 Task: Select the criteria, "is equal to".
Action: Mouse moved to (186, 84)
Screenshot: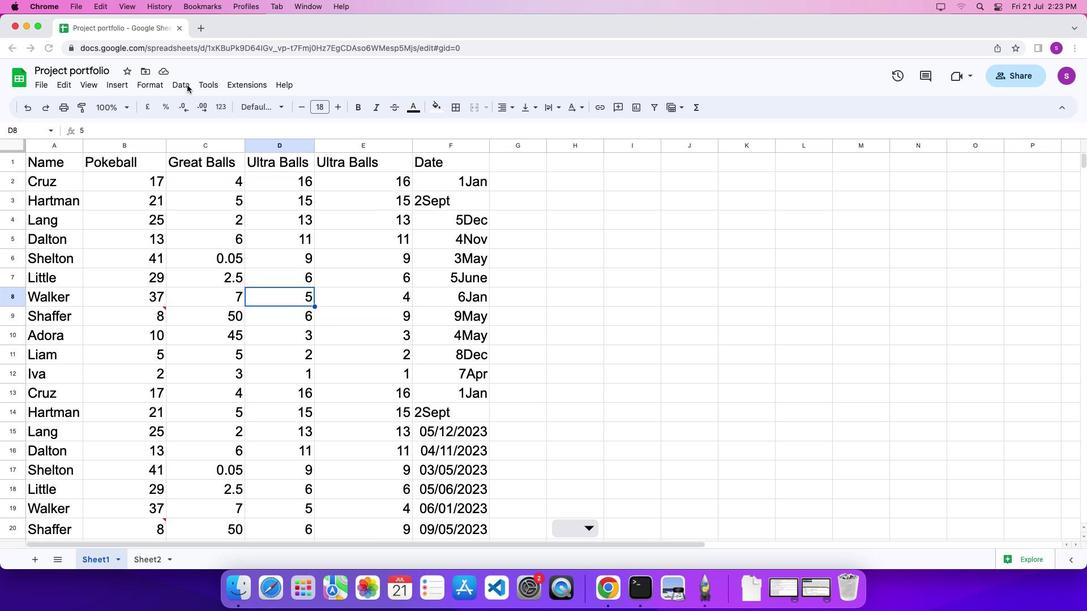 
Action: Mouse pressed left at (186, 84)
Screenshot: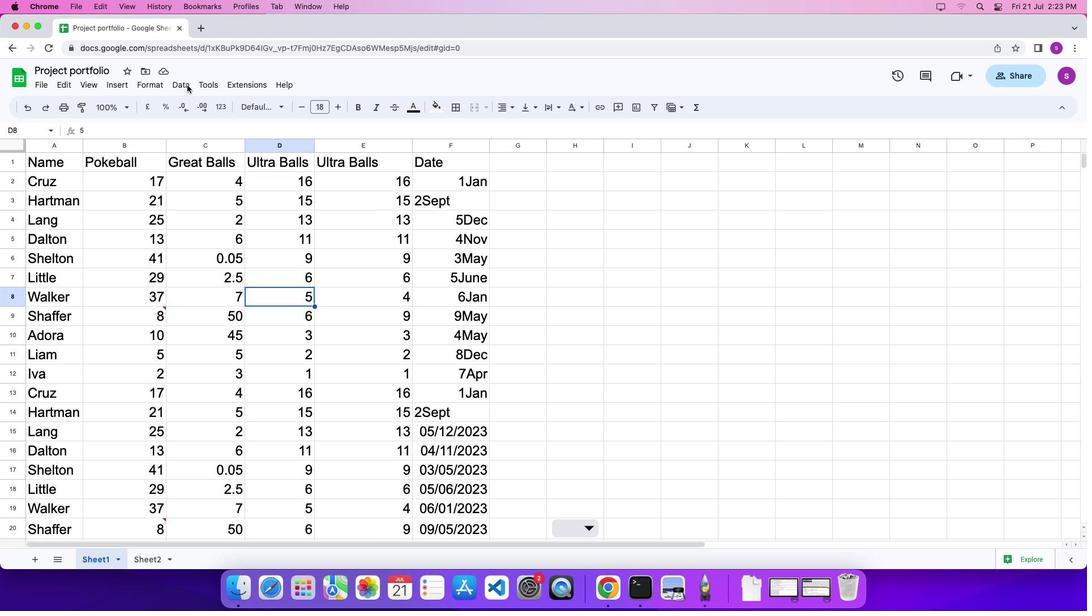 
Action: Mouse moved to (186, 84)
Screenshot: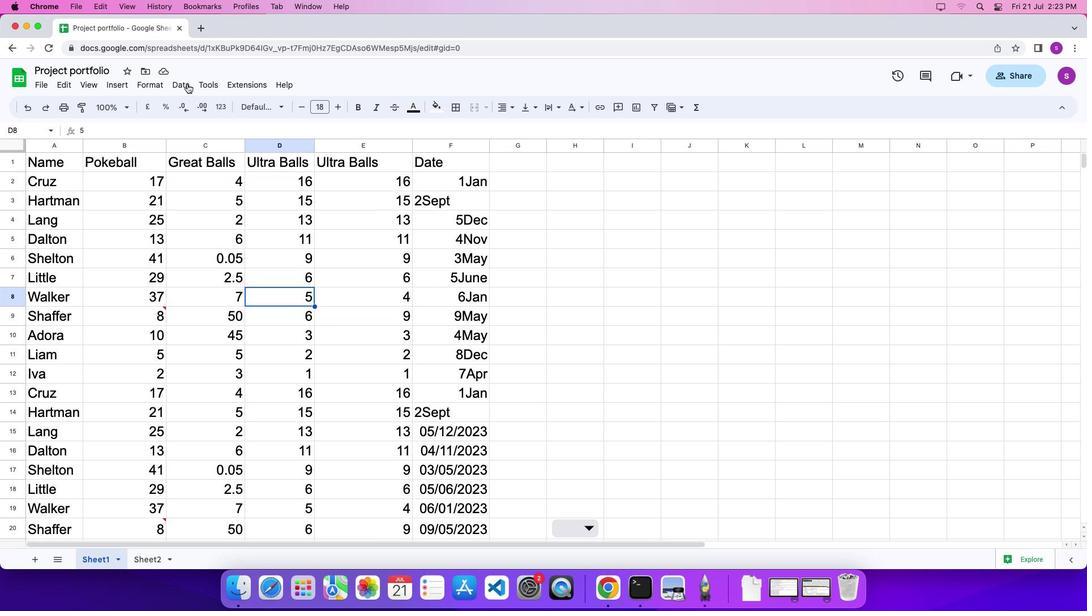 
Action: Mouse pressed left at (186, 84)
Screenshot: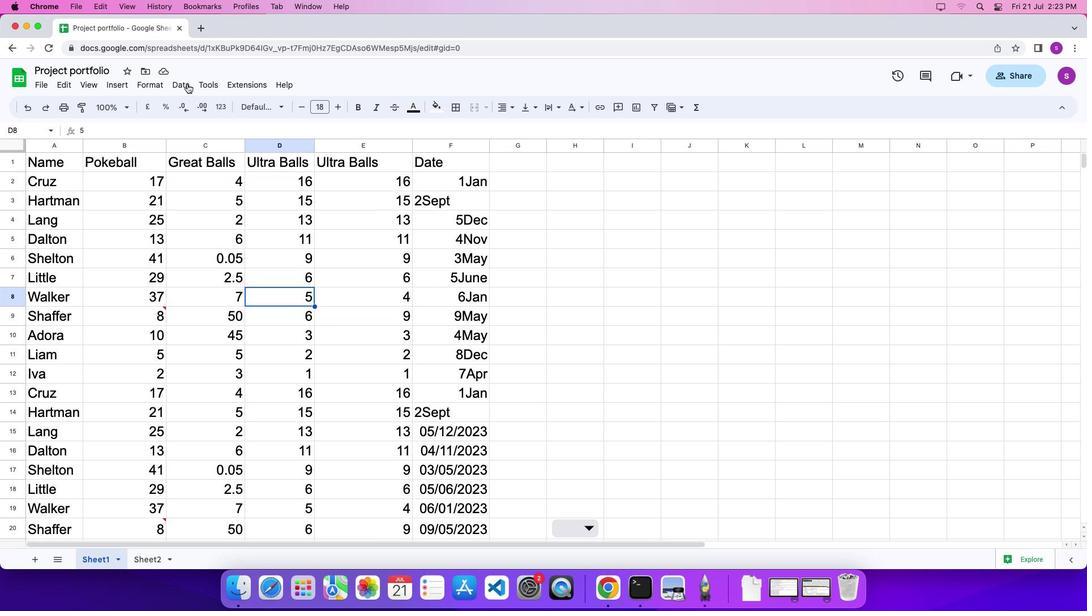 
Action: Mouse moved to (208, 319)
Screenshot: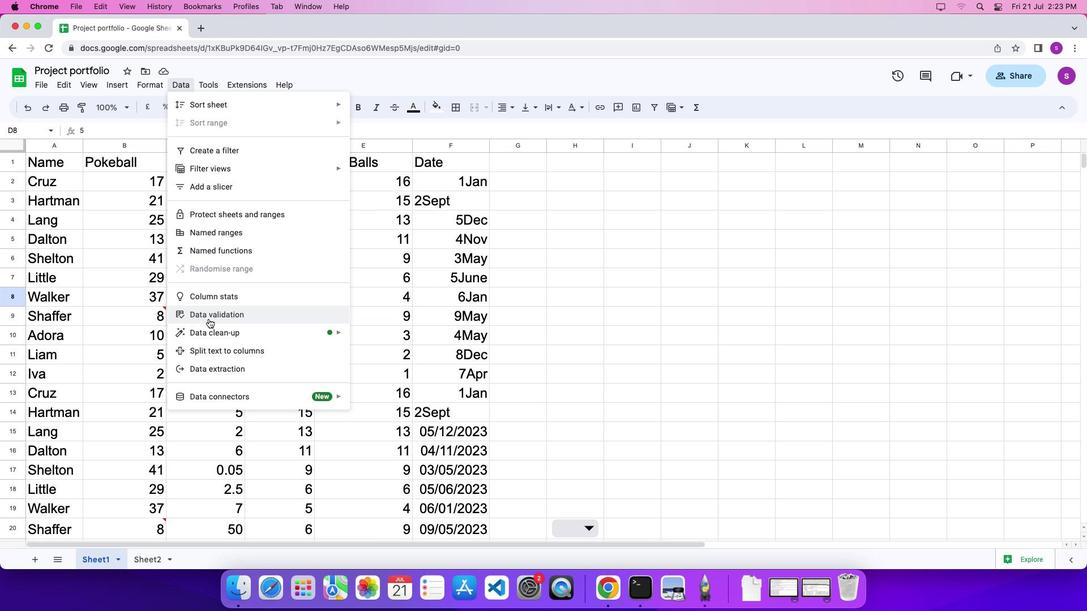 
Action: Mouse pressed left at (208, 319)
Screenshot: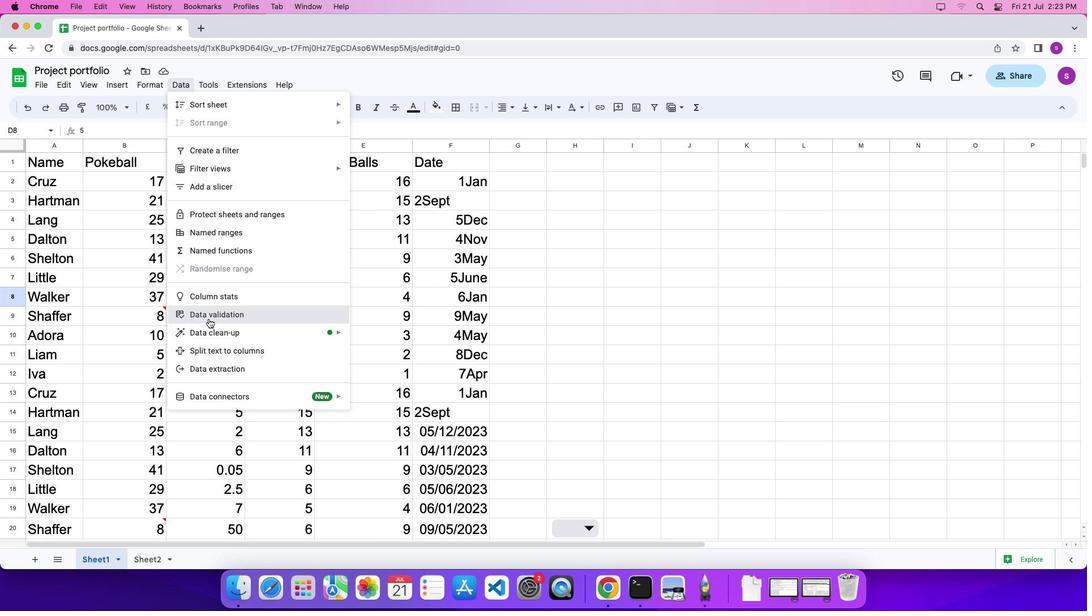 
Action: Mouse moved to (1031, 229)
Screenshot: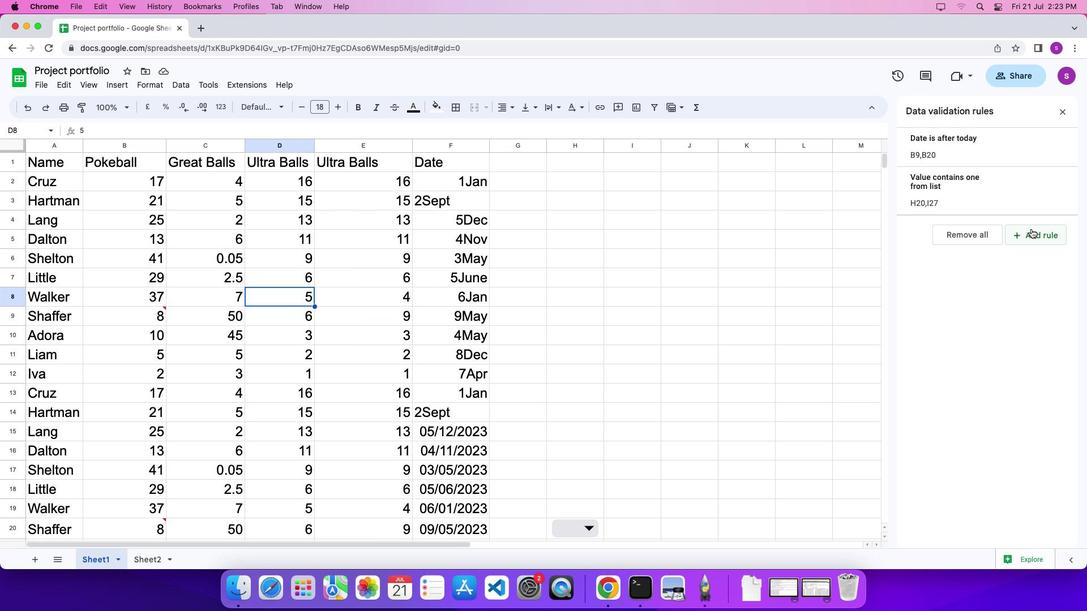 
Action: Mouse pressed left at (1031, 229)
Screenshot: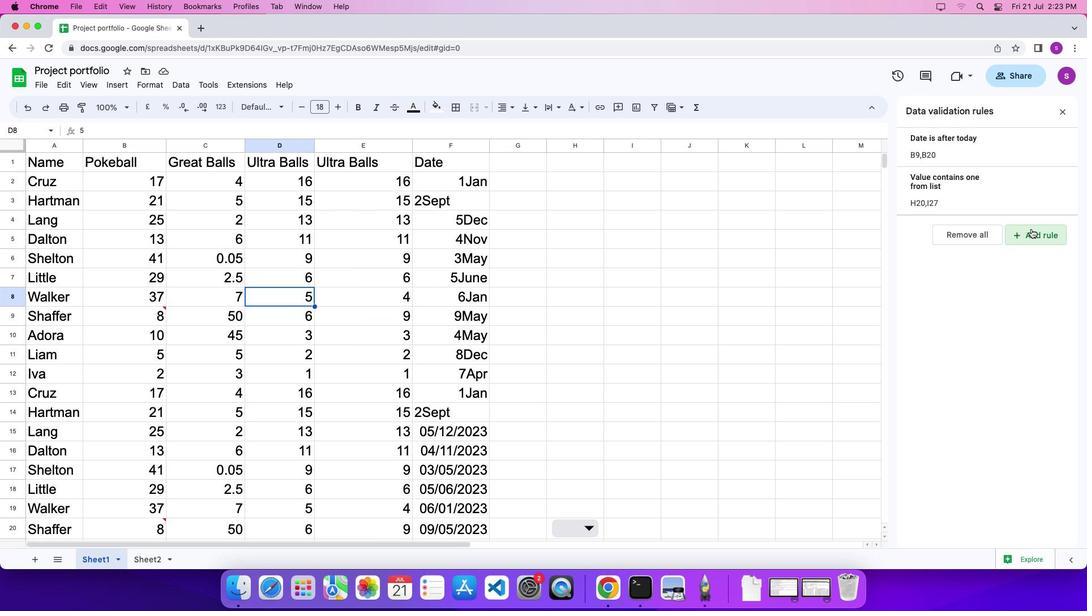 
Action: Mouse moved to (1008, 206)
Screenshot: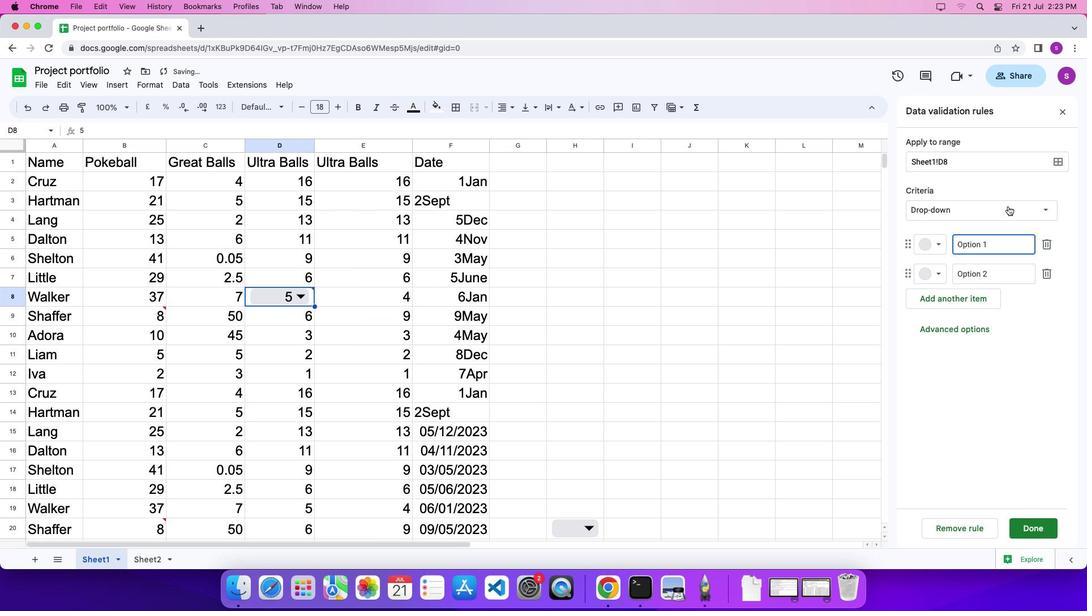 
Action: Mouse pressed left at (1008, 206)
Screenshot: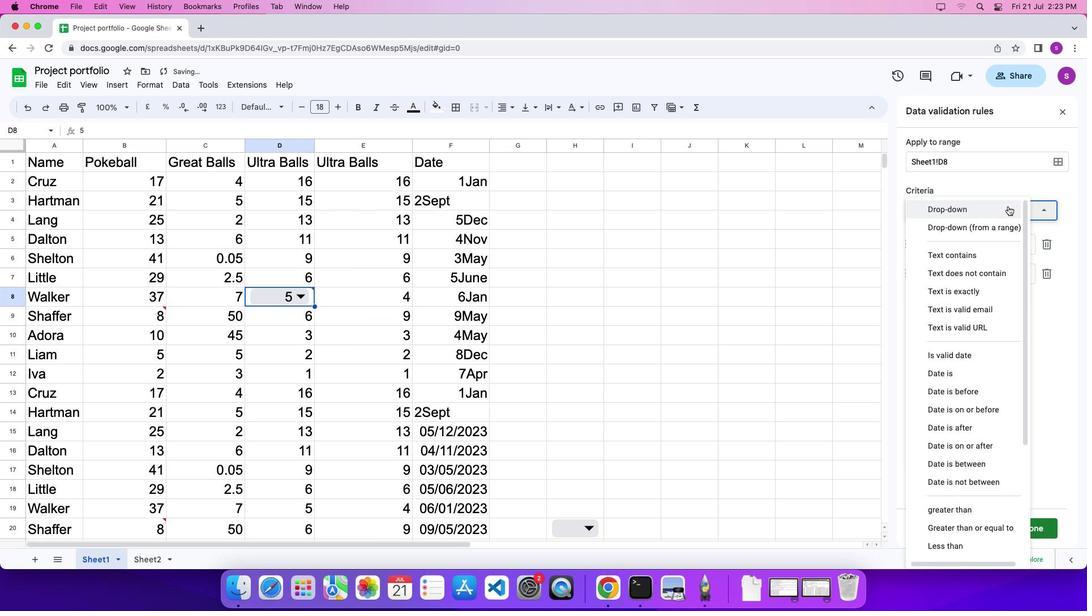 
Action: Mouse moved to (974, 390)
Screenshot: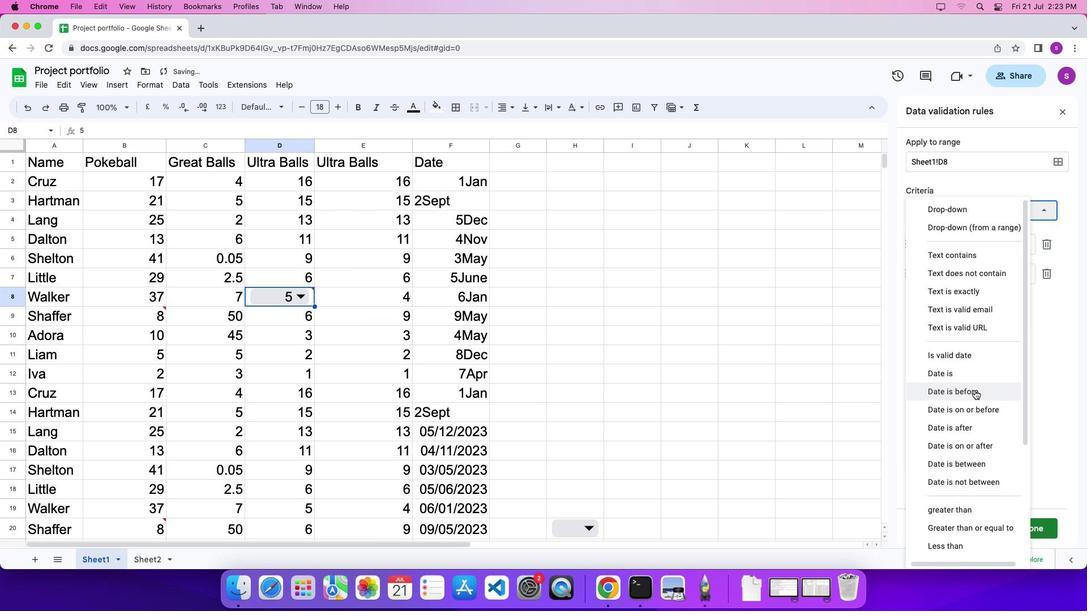 
Action: Mouse scrolled (974, 390) with delta (0, 0)
Screenshot: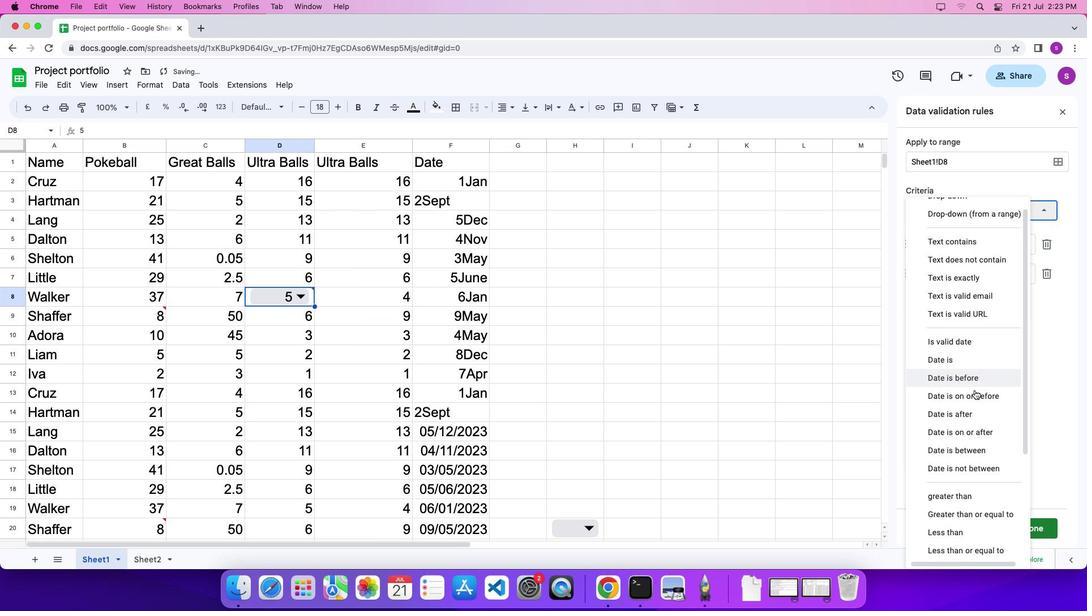 
Action: Mouse scrolled (974, 390) with delta (0, 0)
Screenshot: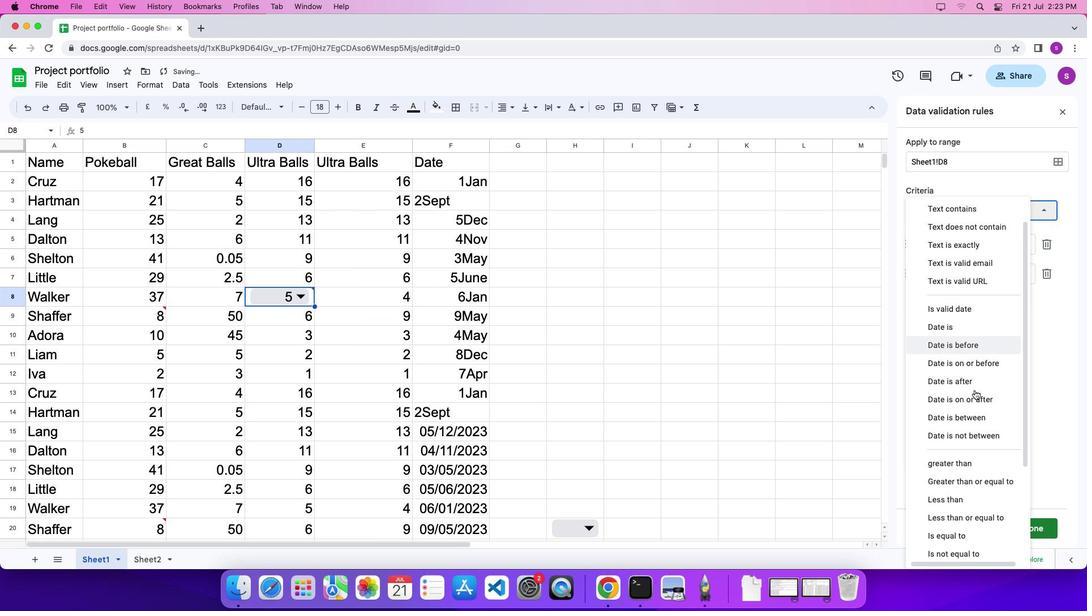 
Action: Mouse scrolled (974, 390) with delta (0, -1)
Screenshot: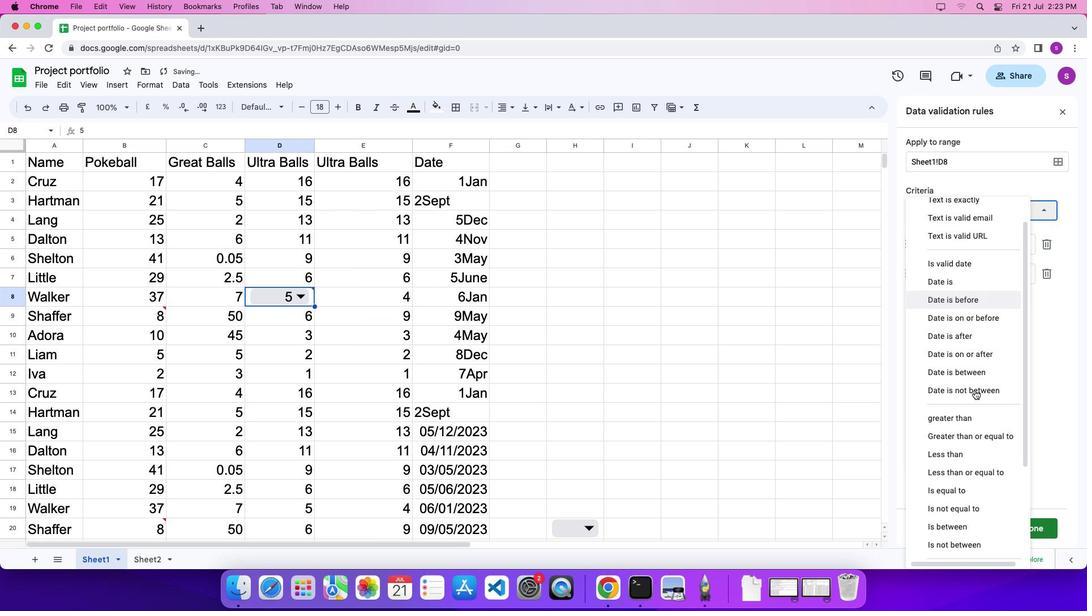 
Action: Mouse scrolled (974, 390) with delta (0, 0)
Screenshot: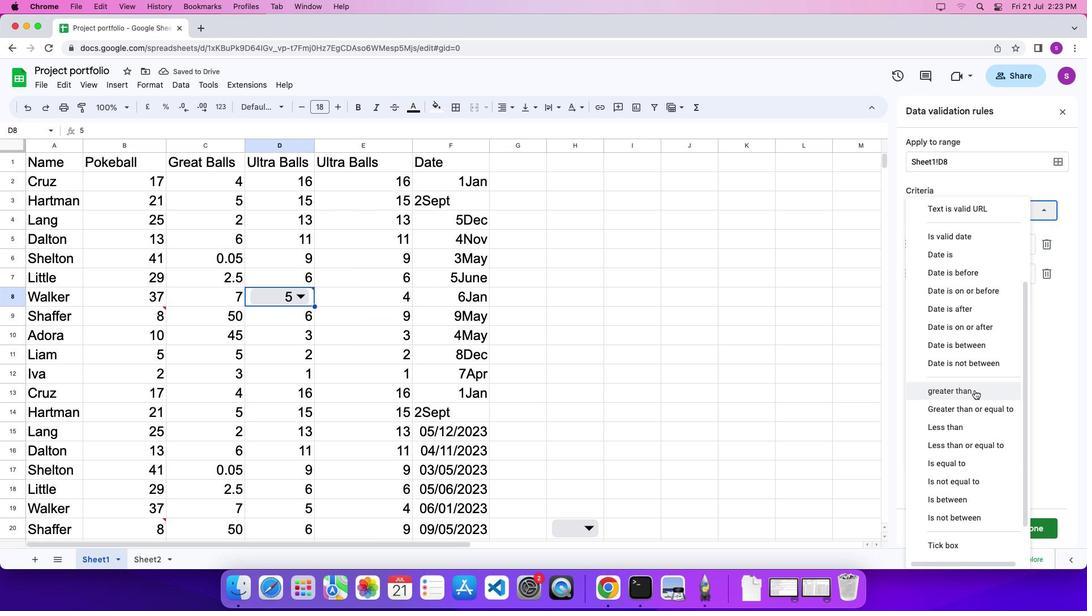 
Action: Mouse moved to (973, 460)
Screenshot: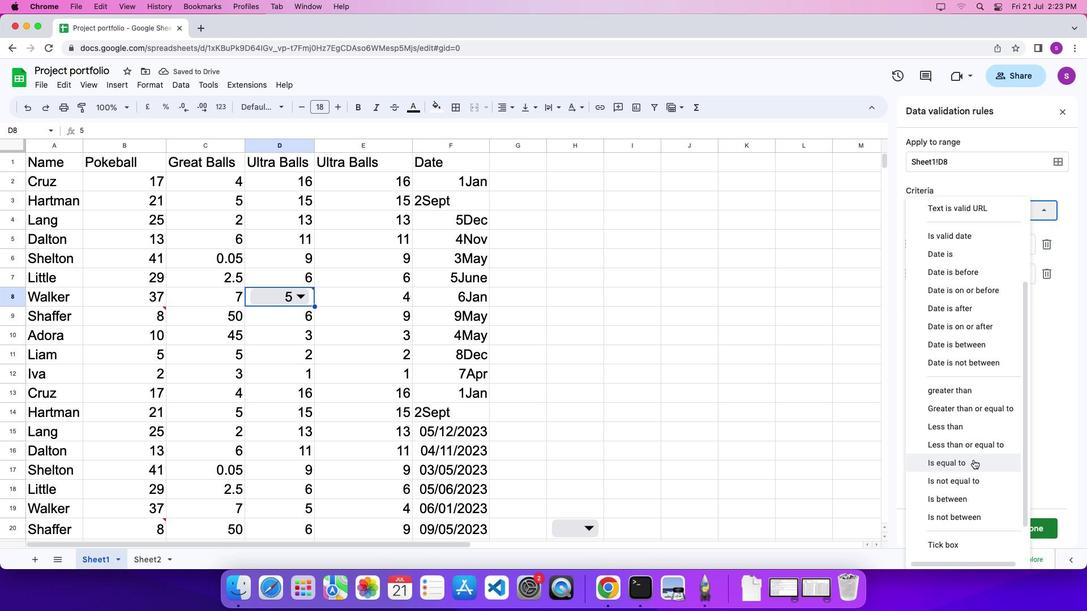 
Action: Mouse pressed left at (973, 460)
Screenshot: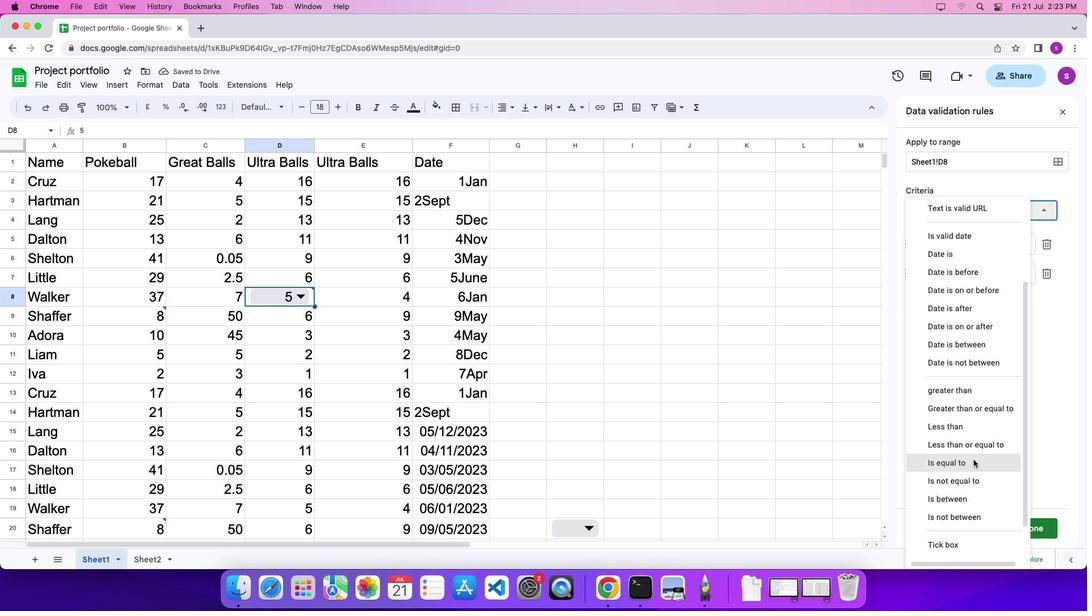 
